 Task: Create ChildIssue0054 as Child Issue of Issue Issue0027 in Backlog  in Scrum Project Project0006 in Jira
Action: Mouse moved to (389, 442)
Screenshot: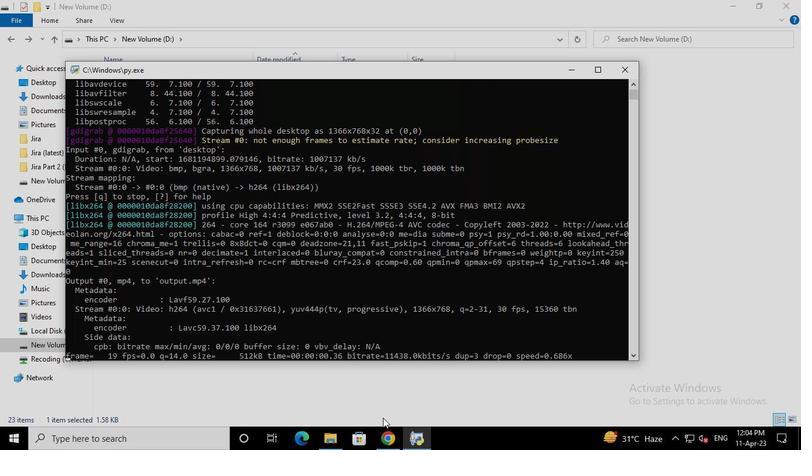 
Action: Mouse pressed left at (389, 442)
Screenshot: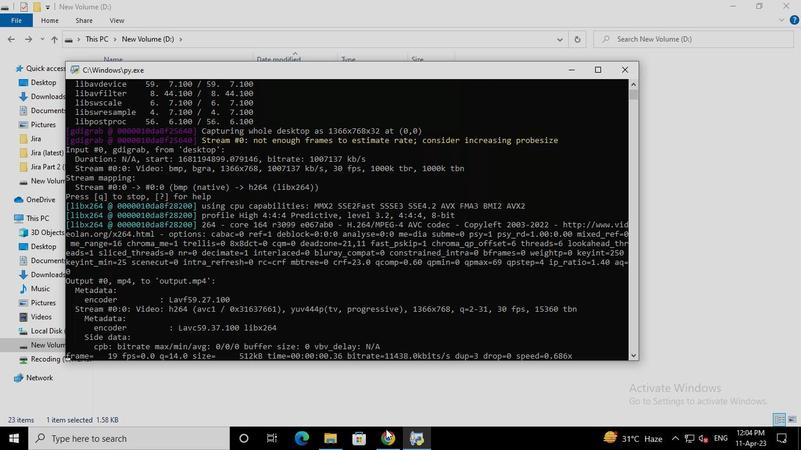
Action: Mouse moved to (59, 178)
Screenshot: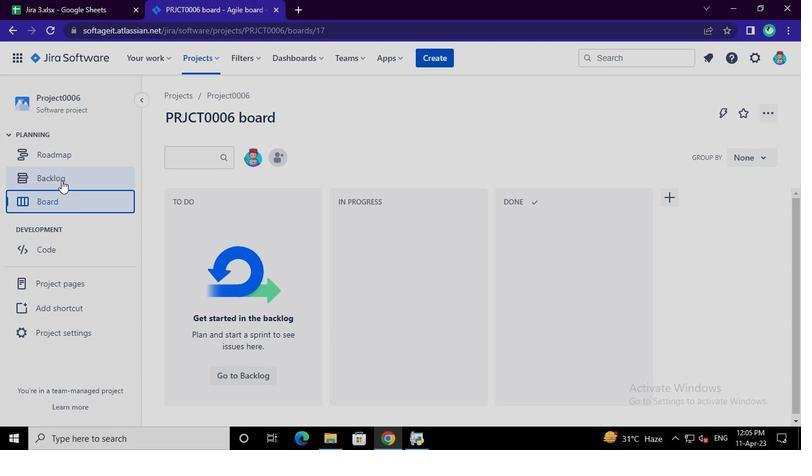 
Action: Mouse pressed left at (59, 178)
Screenshot: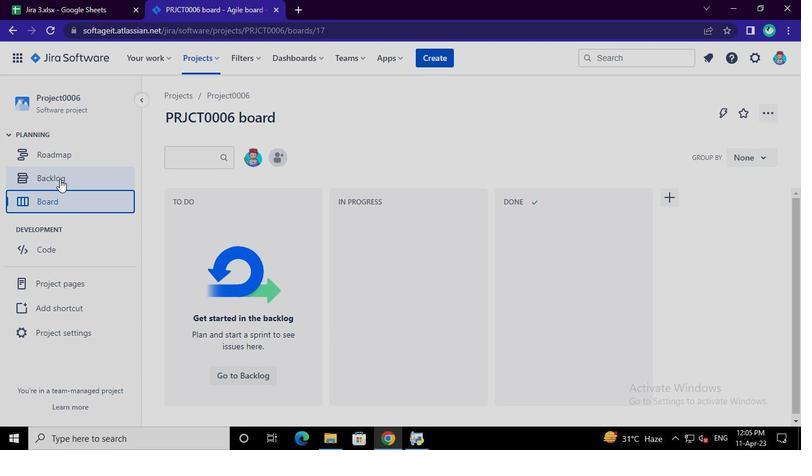 
Action: Mouse moved to (262, 283)
Screenshot: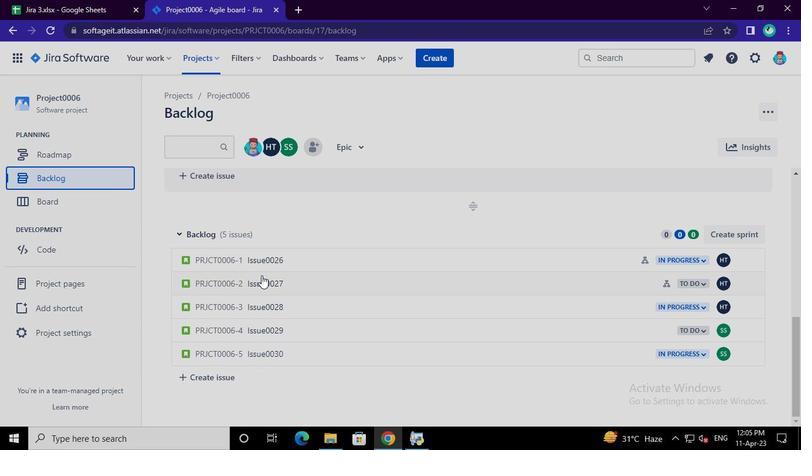 
Action: Mouse pressed left at (262, 283)
Screenshot: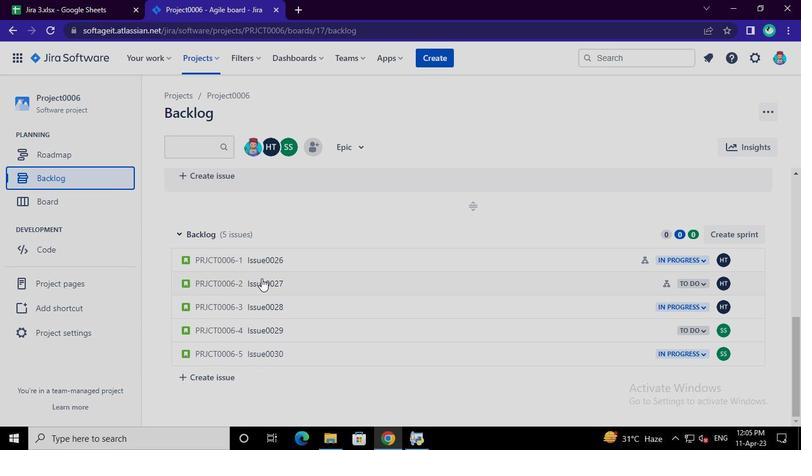 
Action: Mouse moved to (594, 229)
Screenshot: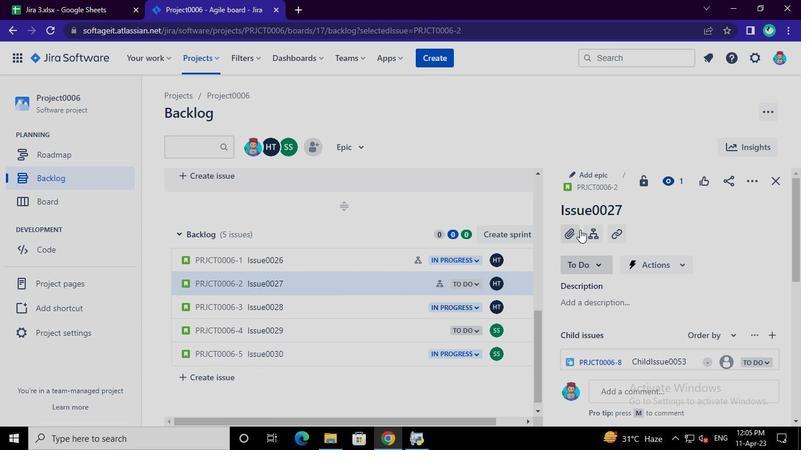 
Action: Mouse pressed left at (594, 229)
Screenshot: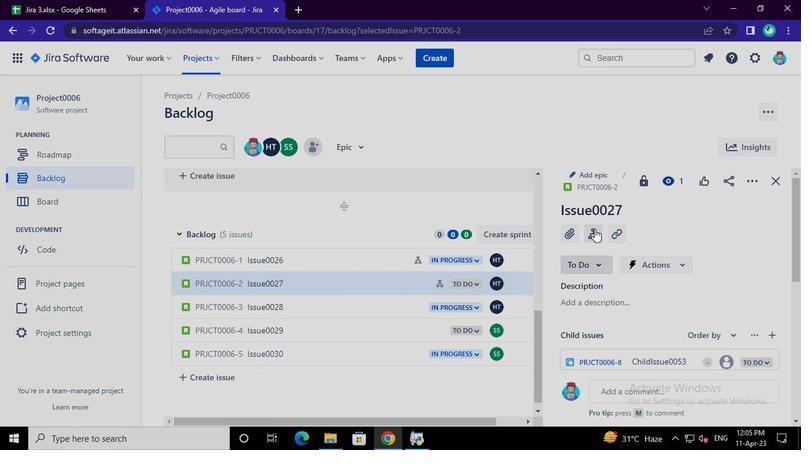 
Action: Keyboard Key.shift
Screenshot: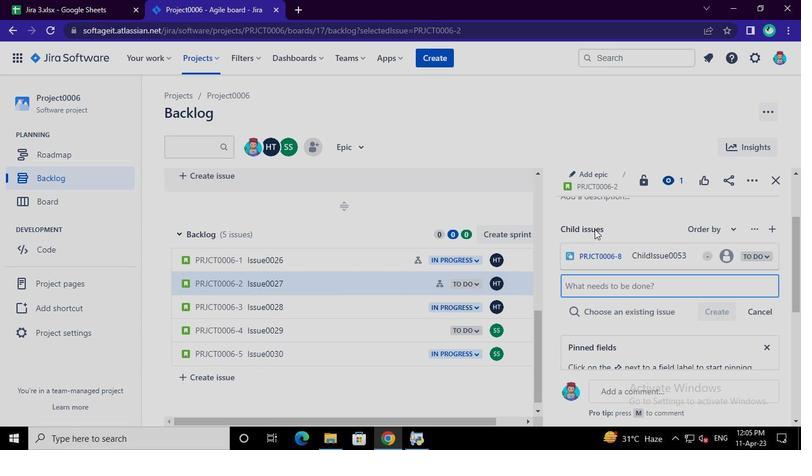 
Action: Keyboard Key.shift
Screenshot: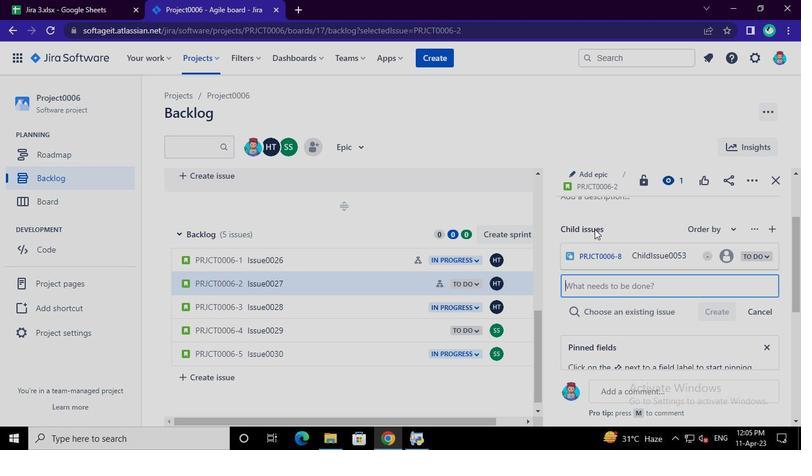 
Action: Keyboard Key.shift
Screenshot: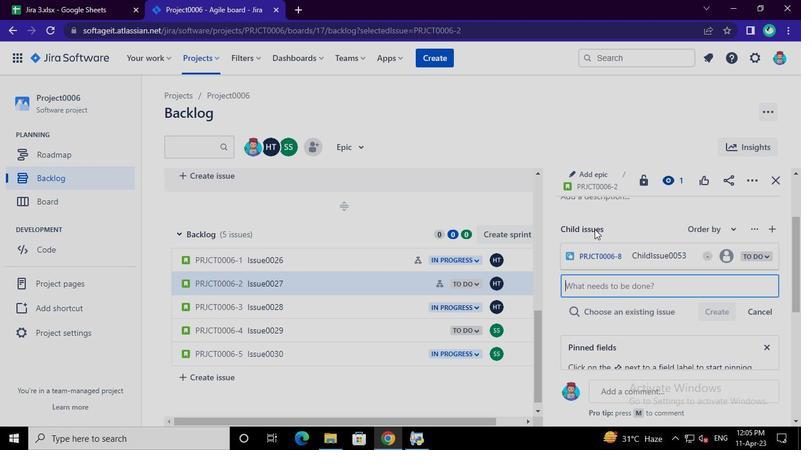 
Action: Keyboard Key.shift
Screenshot: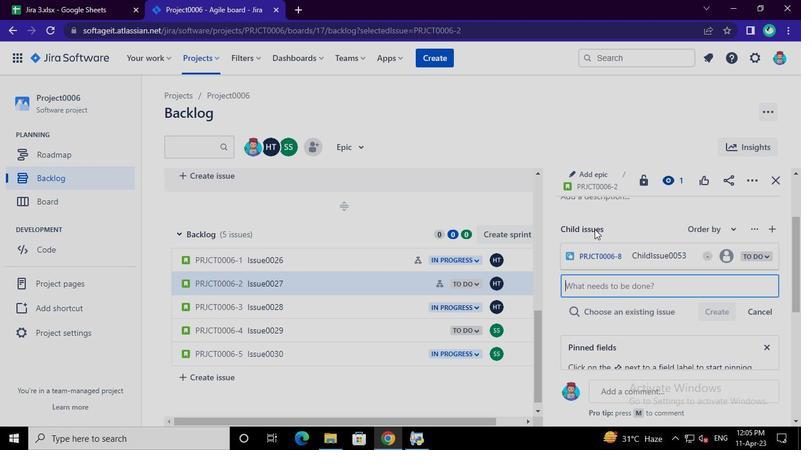 
Action: Keyboard C
Screenshot: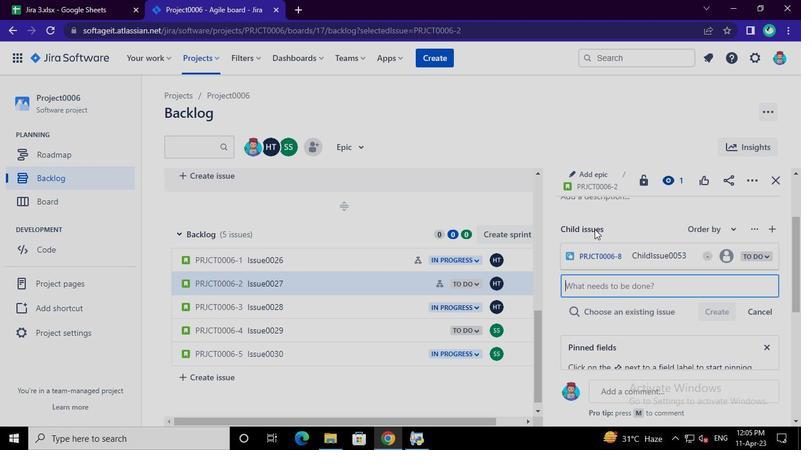 
Action: Keyboard h
Screenshot: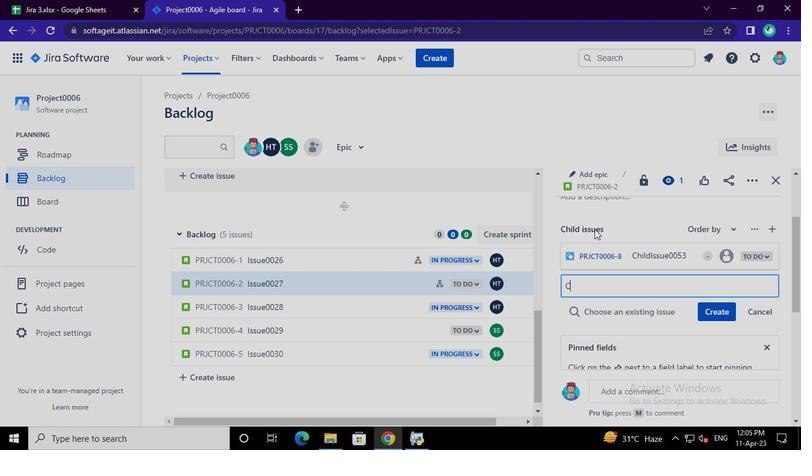 
Action: Keyboard i
Screenshot: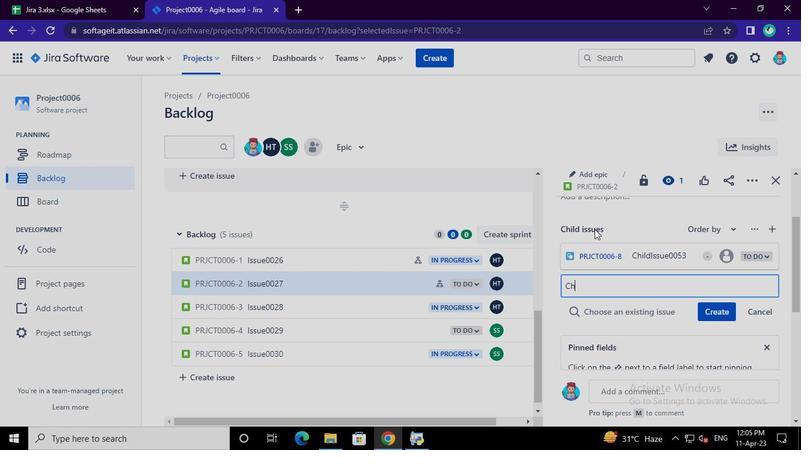 
Action: Keyboard l
Screenshot: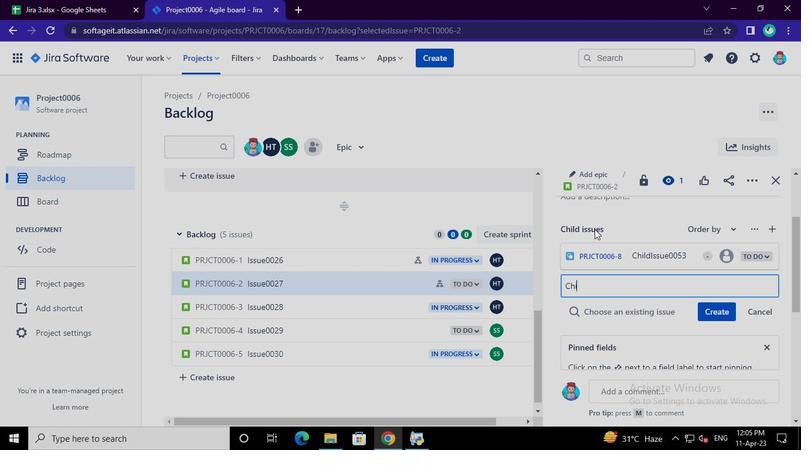 
Action: Keyboard d
Screenshot: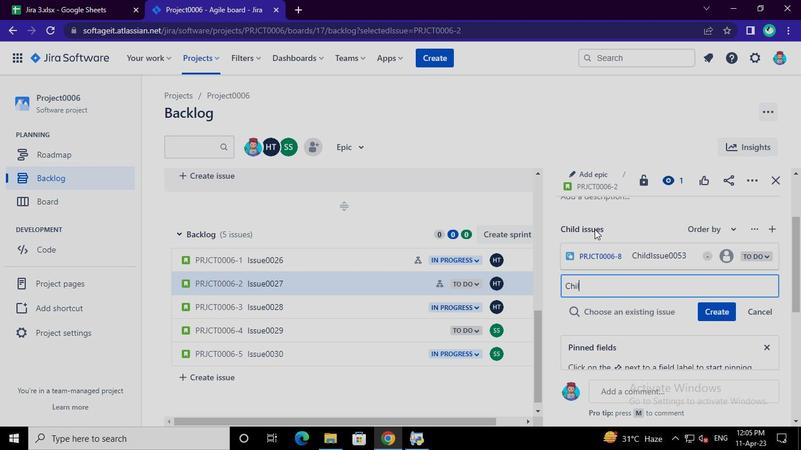 
Action: Keyboard Key.shift
Screenshot: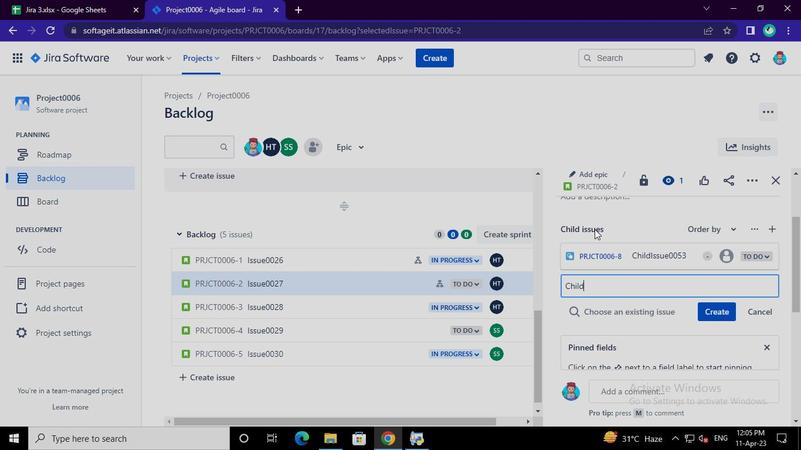 
Action: Keyboard Key.shift
Screenshot: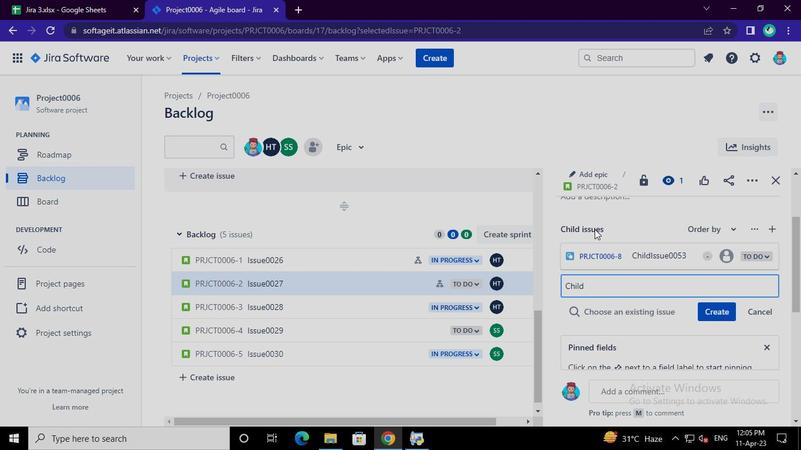 
Action: Keyboard Key.shift
Screenshot: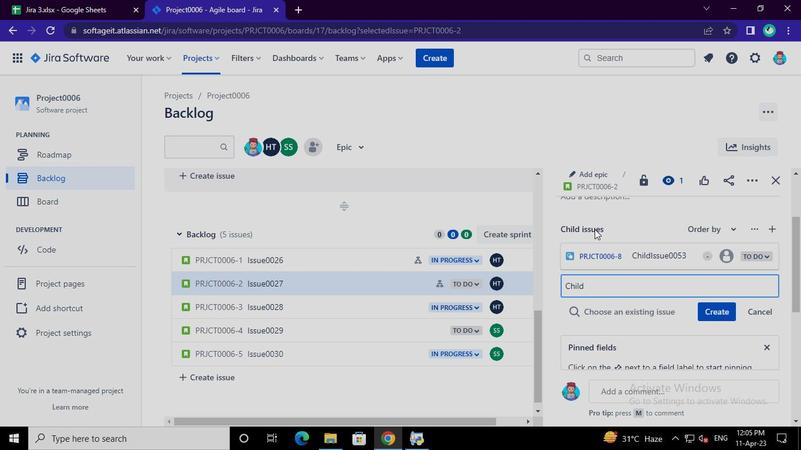 
Action: Keyboard Key.shift
Screenshot: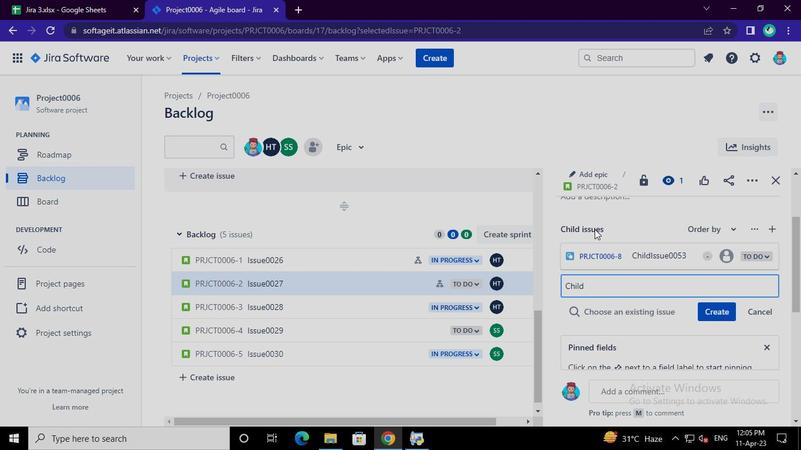 
Action: Keyboard I
Screenshot: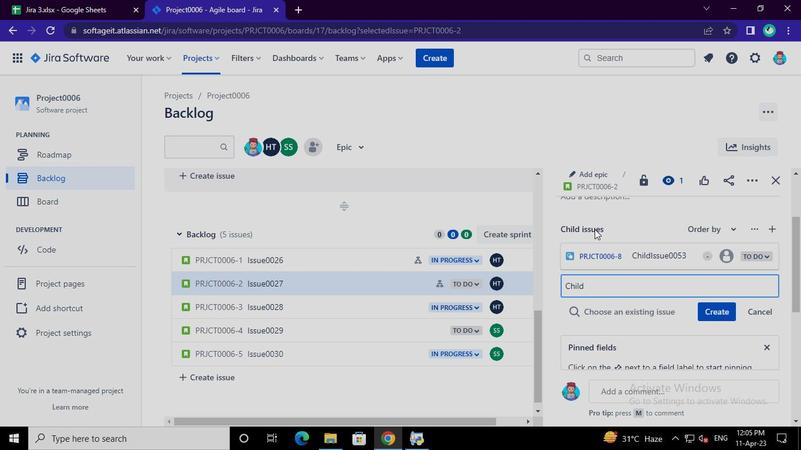 
Action: Keyboard s
Screenshot: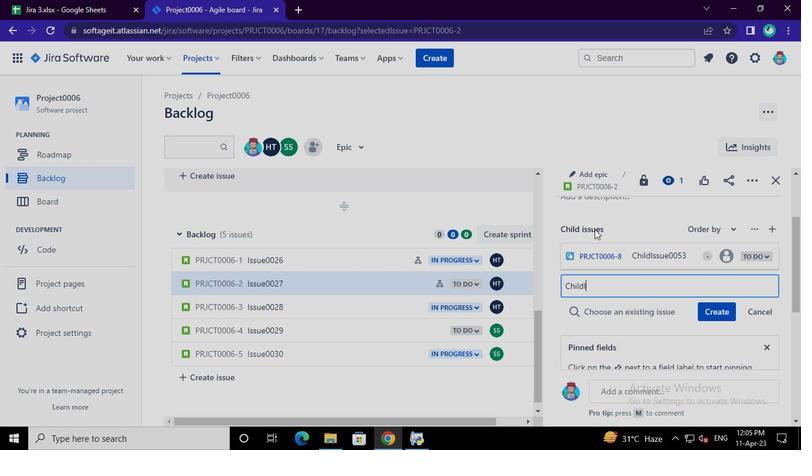 
Action: Keyboard s
Screenshot: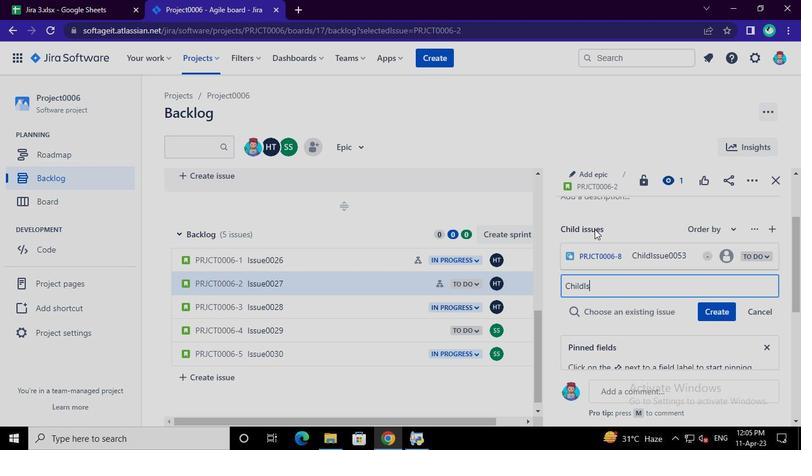 
Action: Keyboard u
Screenshot: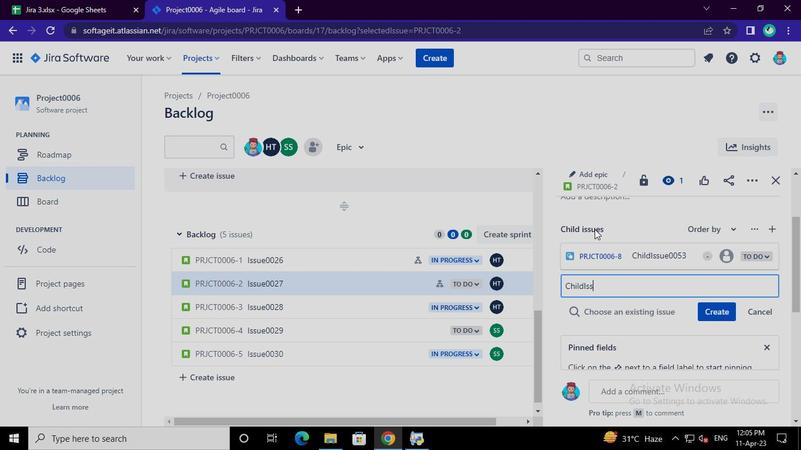 
Action: Keyboard e
Screenshot: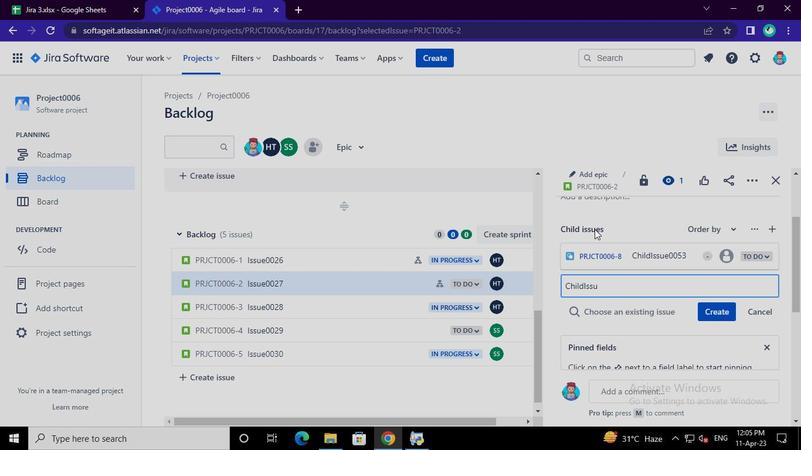 
Action: Keyboard <96>
Screenshot: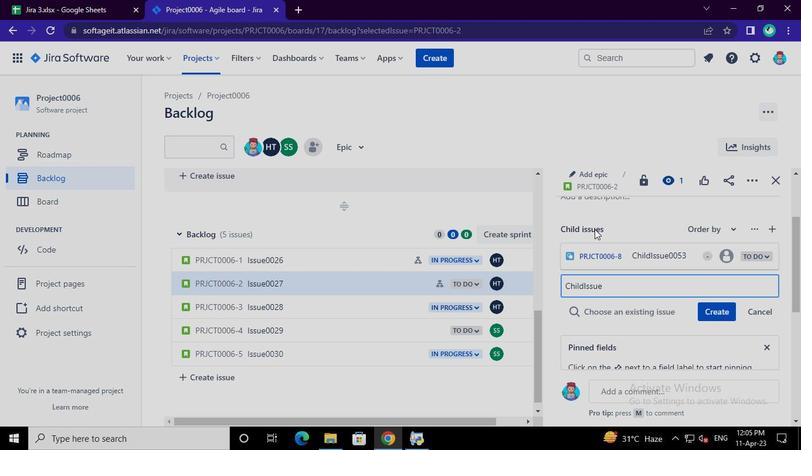 
Action: Keyboard <96>
Screenshot: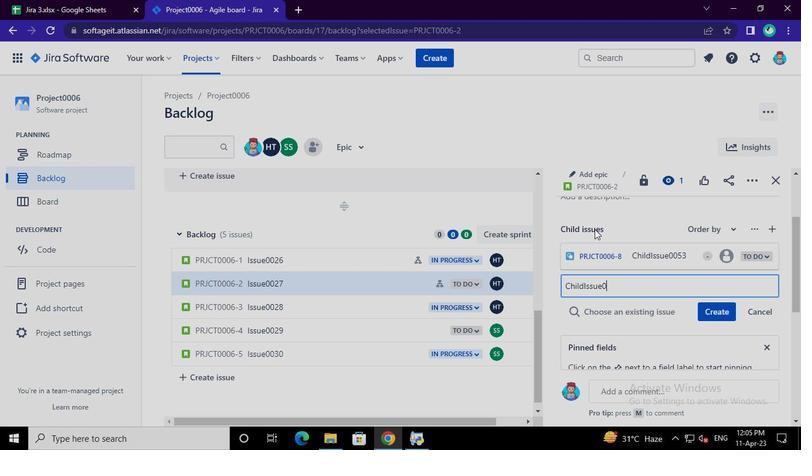 
Action: Keyboard <101>
Screenshot: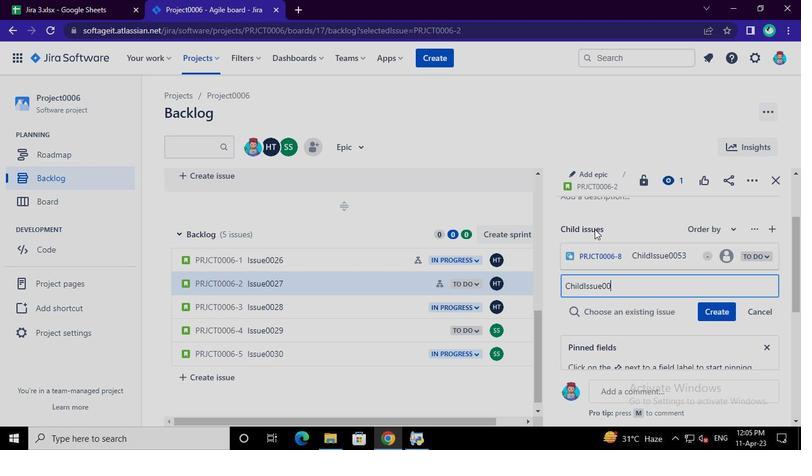 
Action: Keyboard <100>
Screenshot: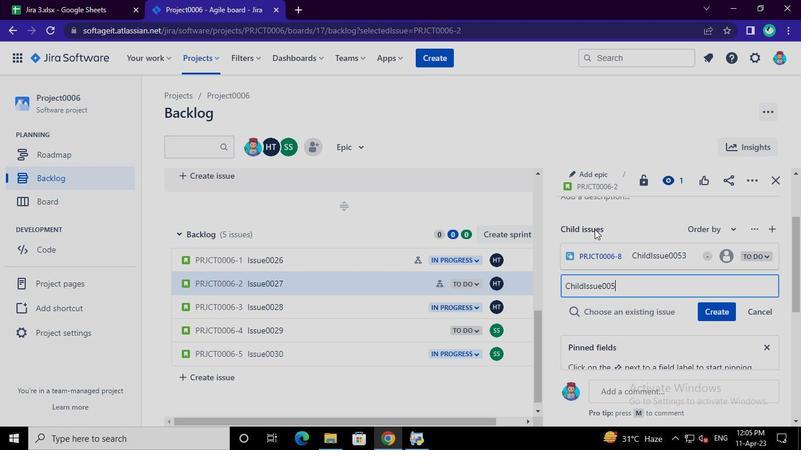
Action: Mouse moved to (702, 316)
Screenshot: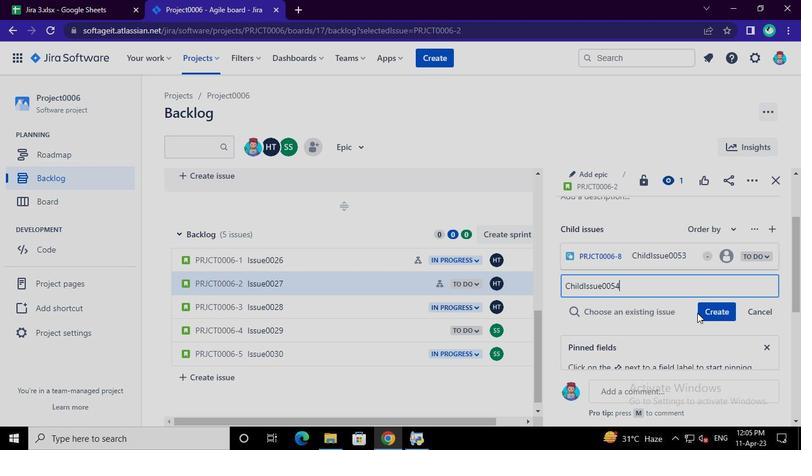 
Action: Mouse pressed left at (702, 316)
Screenshot: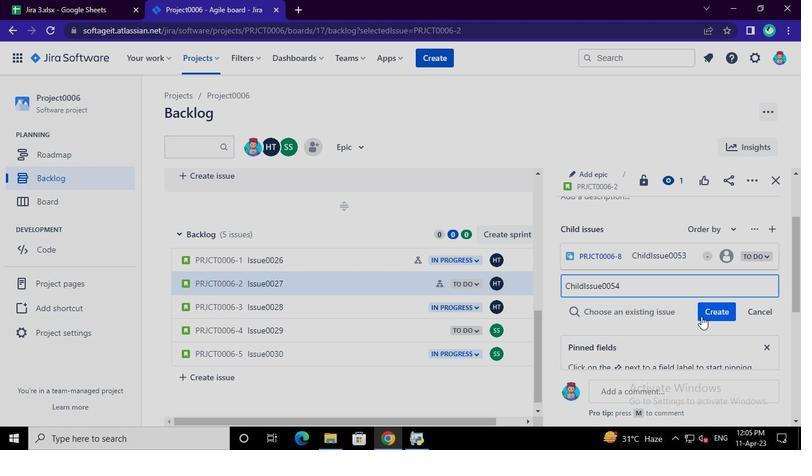 
Action: Mouse moved to (423, 434)
Screenshot: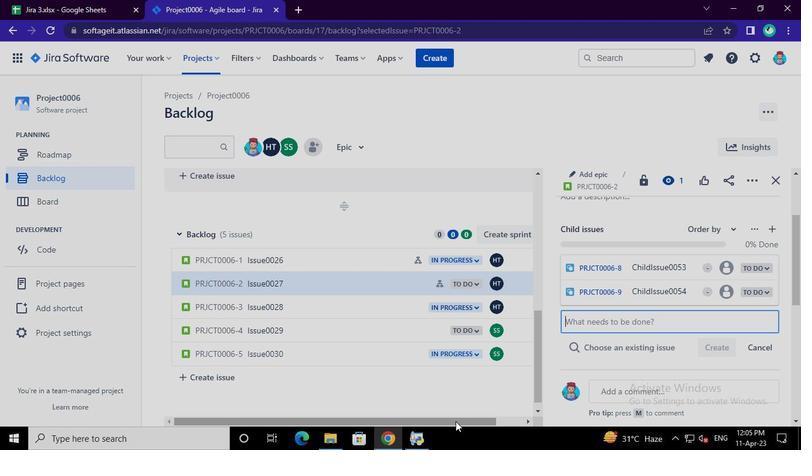 
Action: Mouse pressed left at (423, 434)
Screenshot: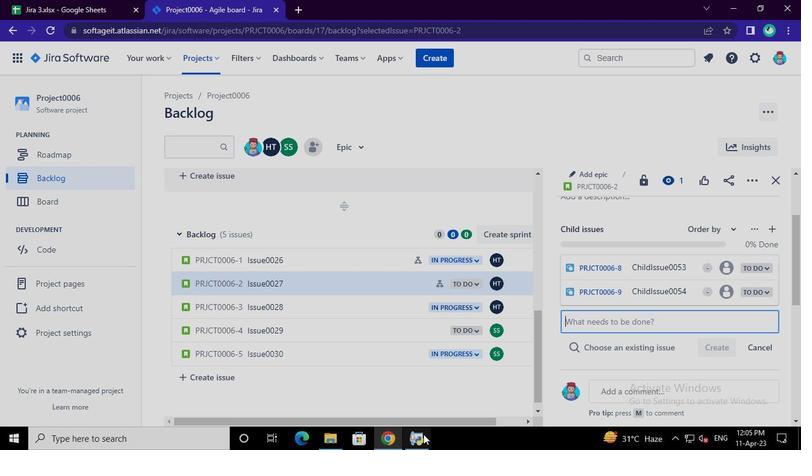 
Action: Mouse moved to (622, 64)
Screenshot: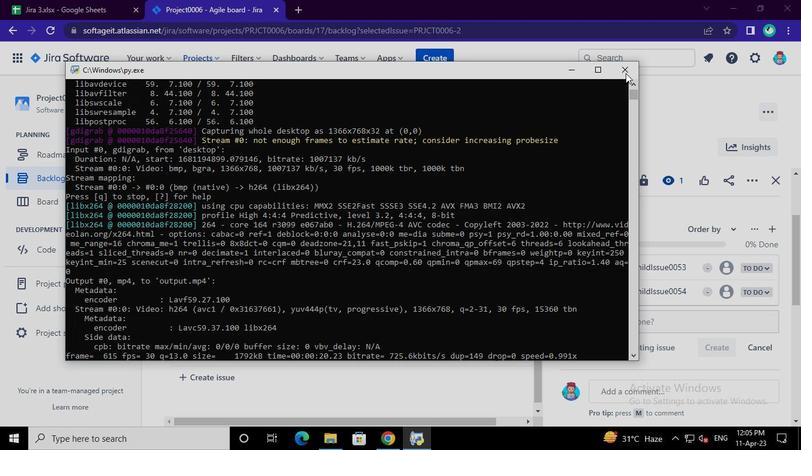 
Action: Mouse pressed left at (622, 64)
Screenshot: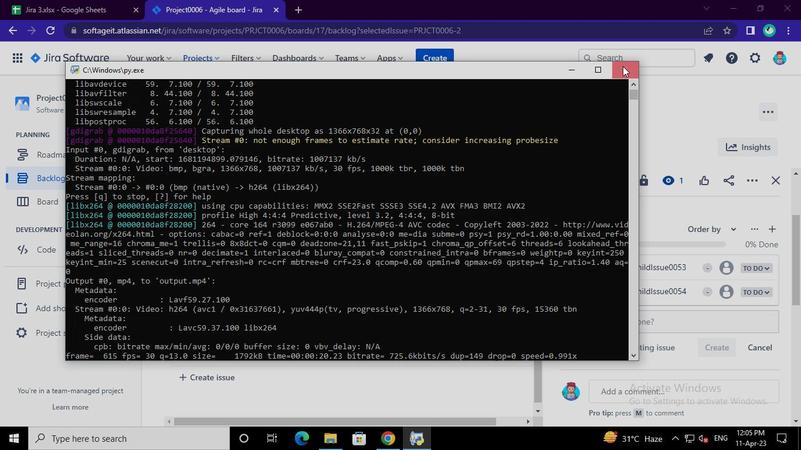 
